 Task: In Heading Arial with underline. Font size of heading  '18'Font style of data Calibri. Font size of data  9Alignment of headline & data Align center. Fill color in heading,  RedFont color of data Black Apply border in Data No BorderIn the sheet  Data Analysis Workbookbook
Action: Mouse moved to (840, 112)
Screenshot: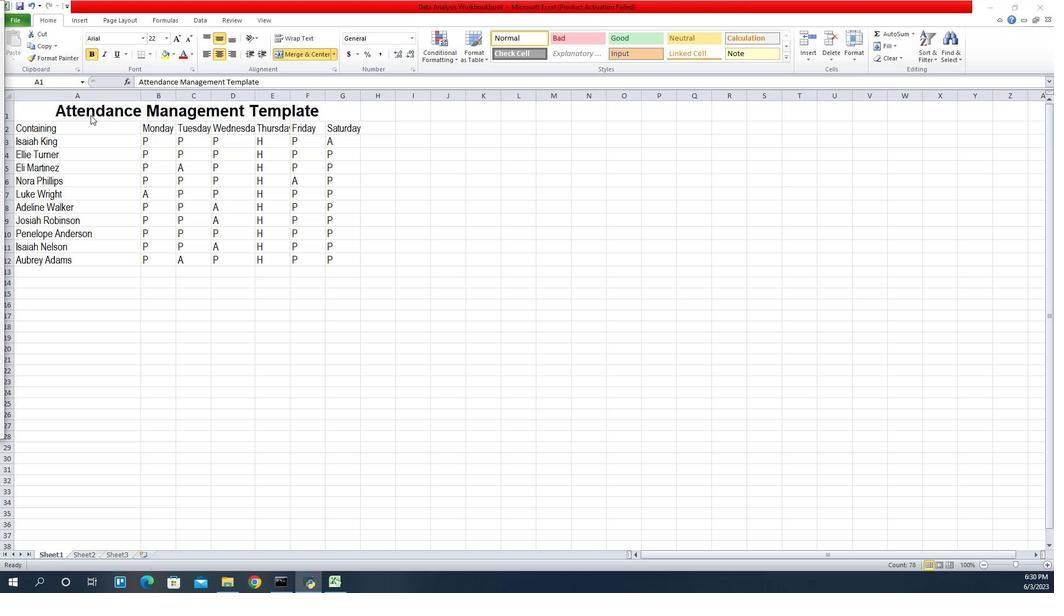 
Action: Mouse pressed left at (840, 112)
Screenshot: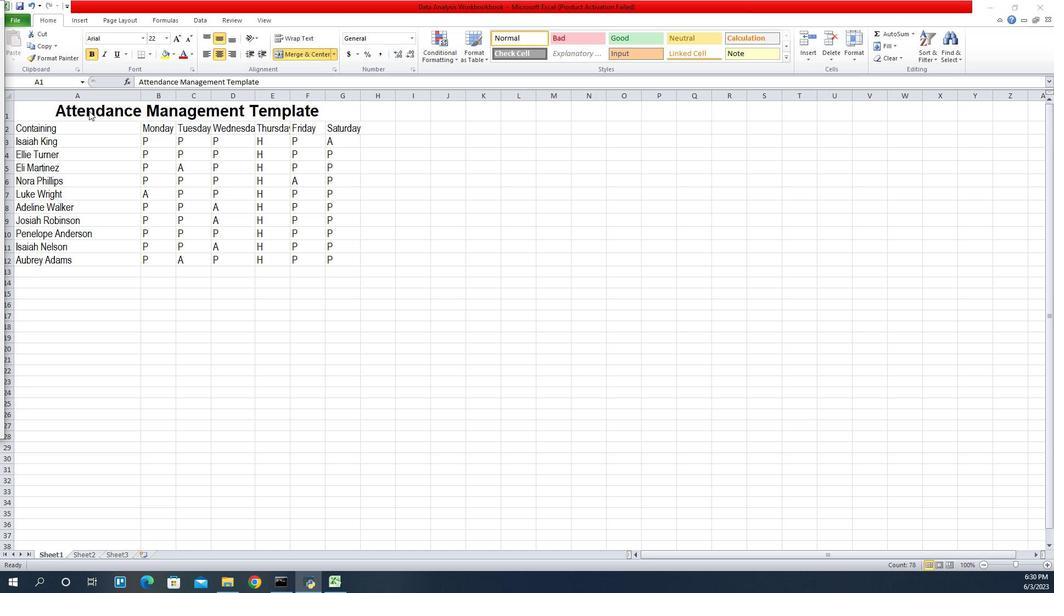 
Action: Mouse pressed left at (840, 112)
Screenshot: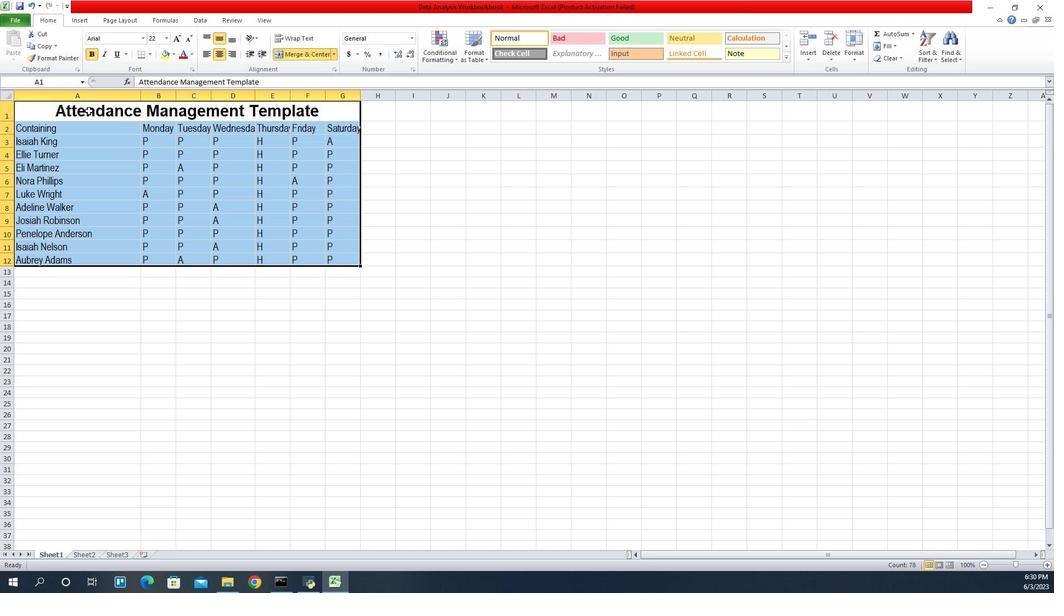 
Action: Mouse moved to (894, 41)
Screenshot: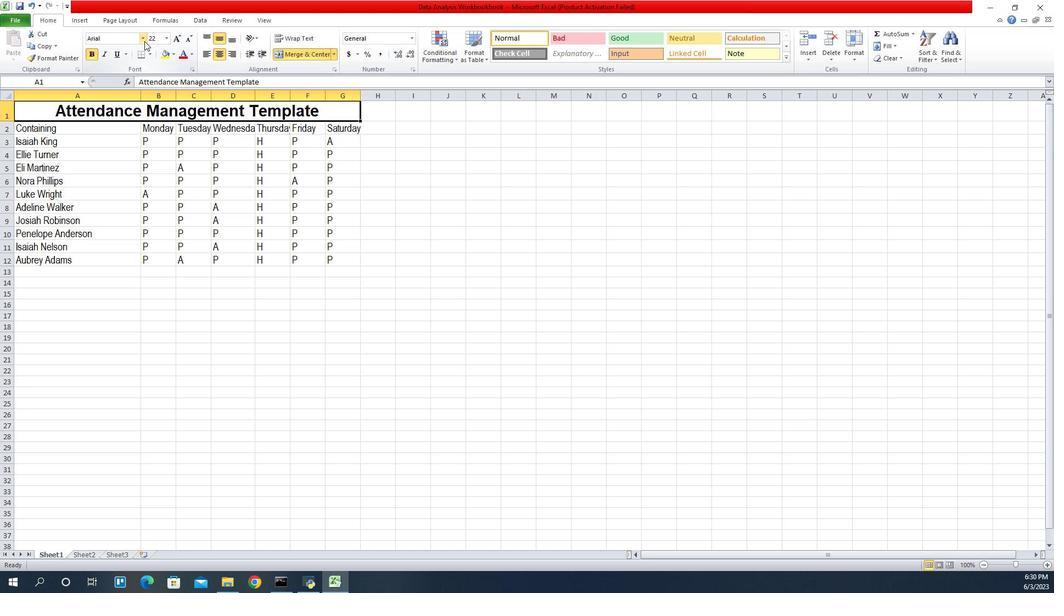 
Action: Mouse pressed left at (894, 41)
Screenshot: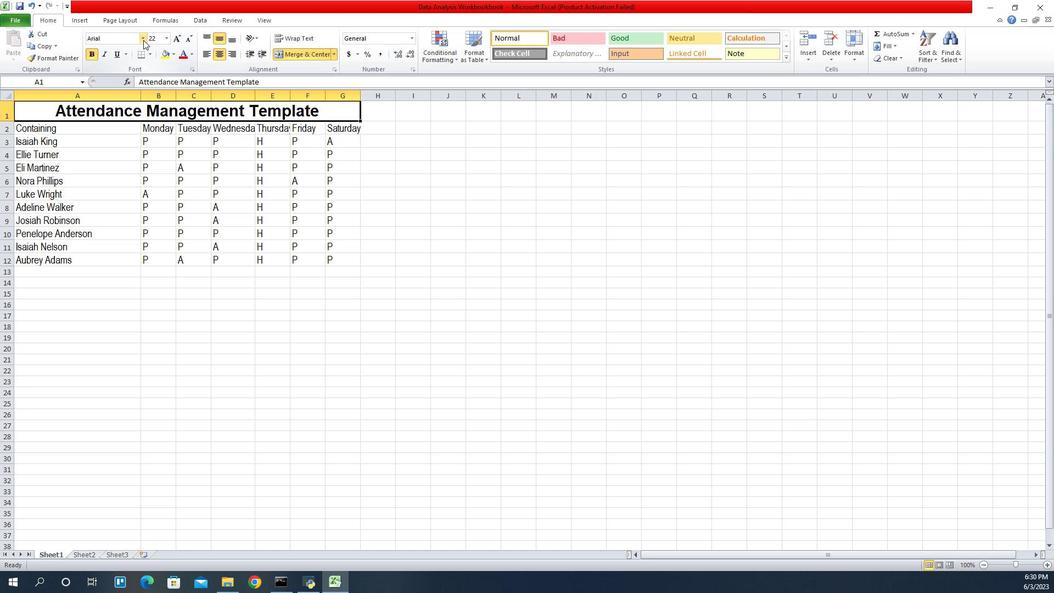 
Action: Mouse moved to (879, 122)
Screenshot: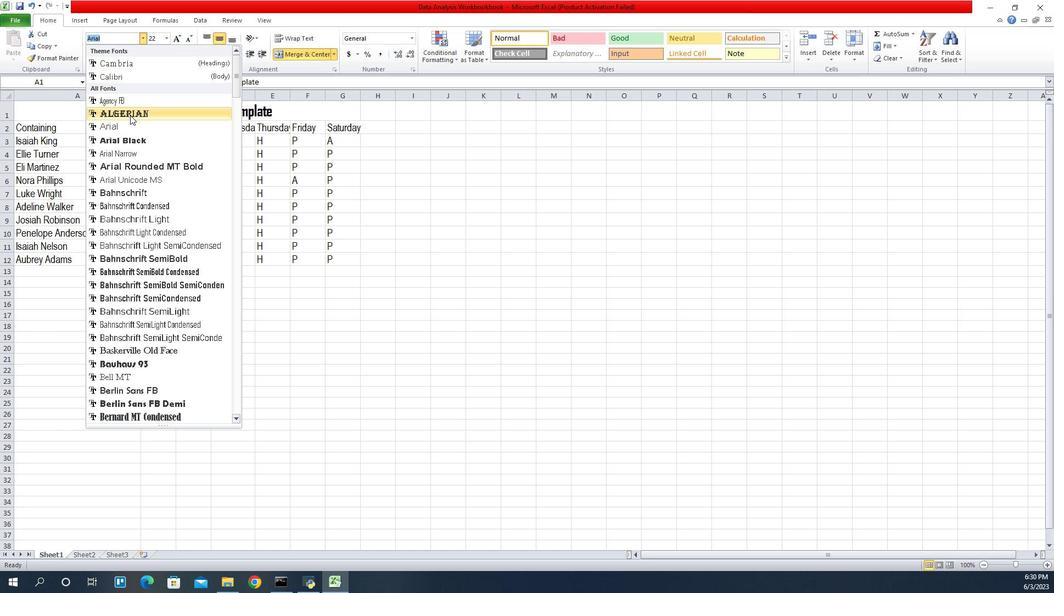 
Action: Mouse pressed left at (879, 122)
Screenshot: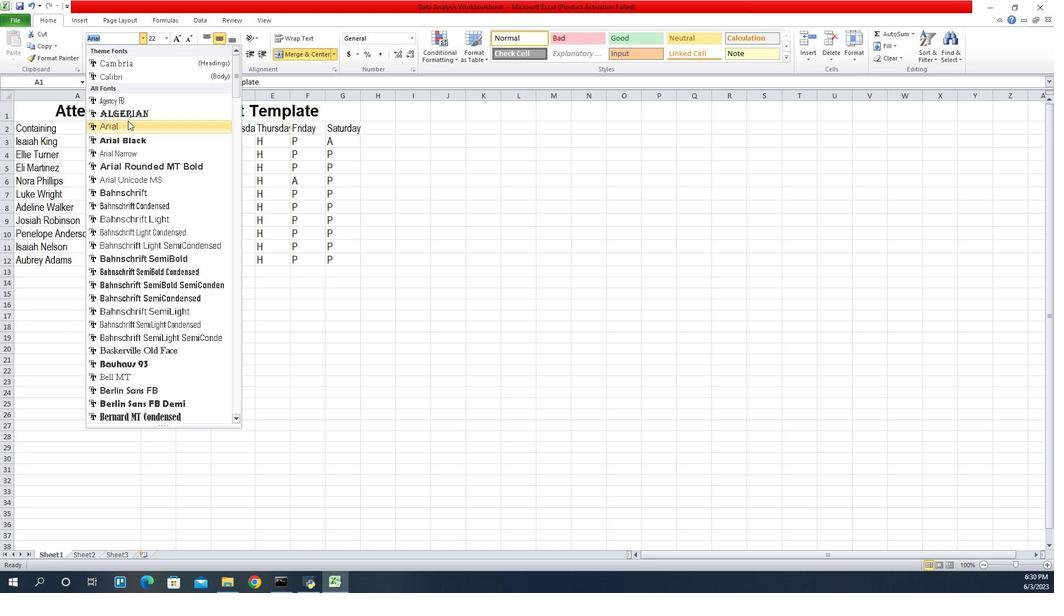 
Action: Mouse moved to (844, 56)
Screenshot: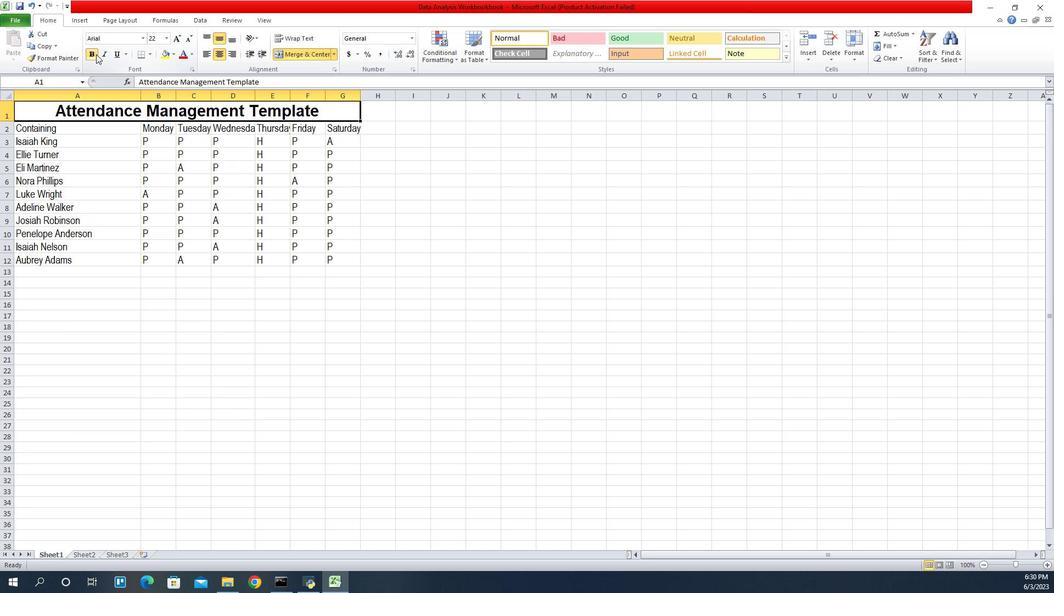 
Action: Mouse pressed left at (844, 56)
Screenshot: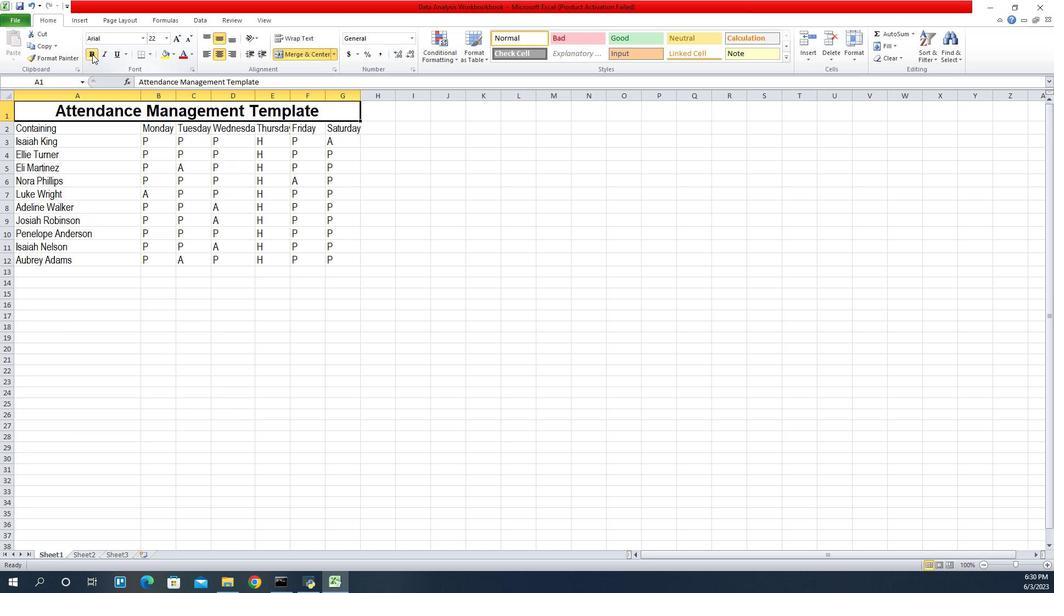 
Action: Mouse moved to (865, 55)
Screenshot: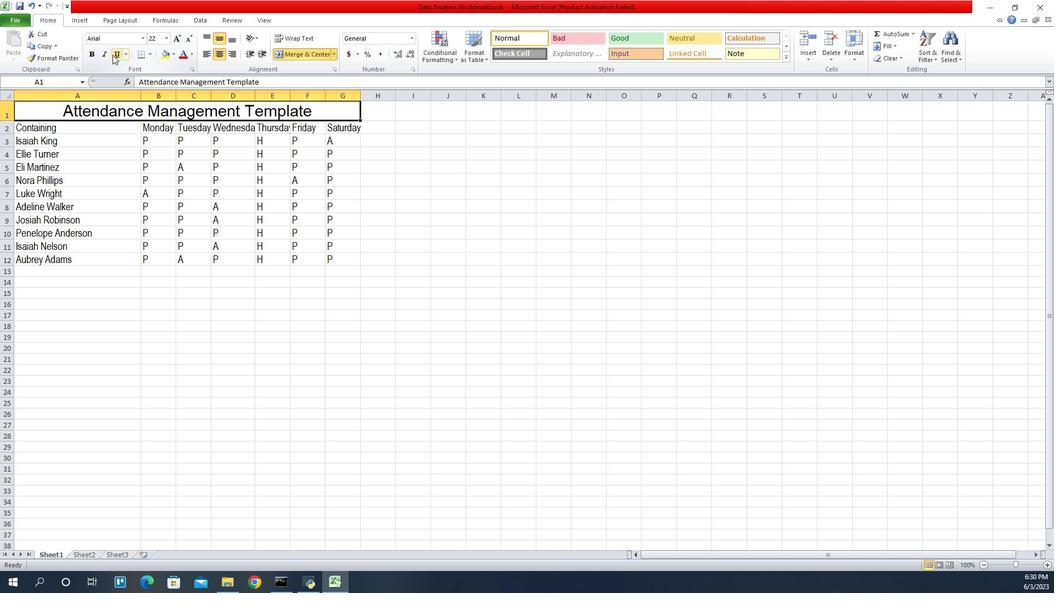 
Action: Mouse pressed left at (865, 55)
Screenshot: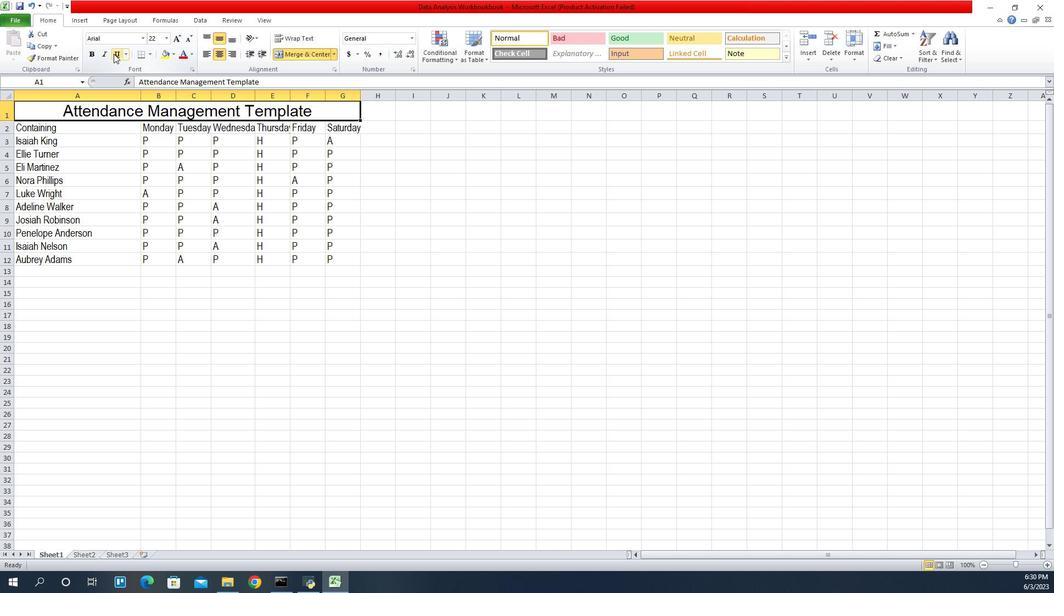 
Action: Mouse moved to (917, 40)
Screenshot: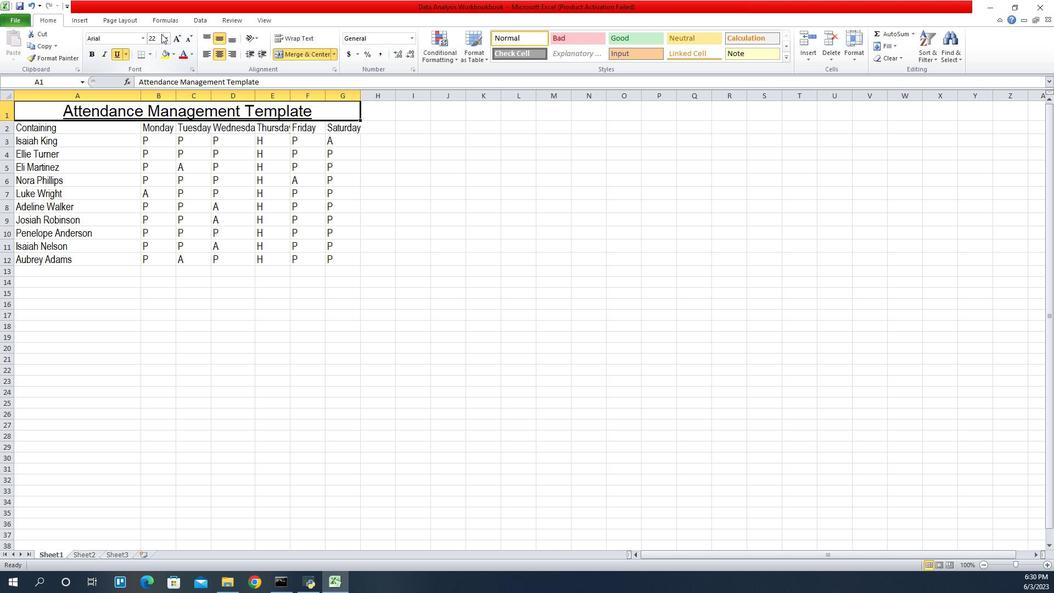 
Action: Mouse pressed left at (917, 40)
Screenshot: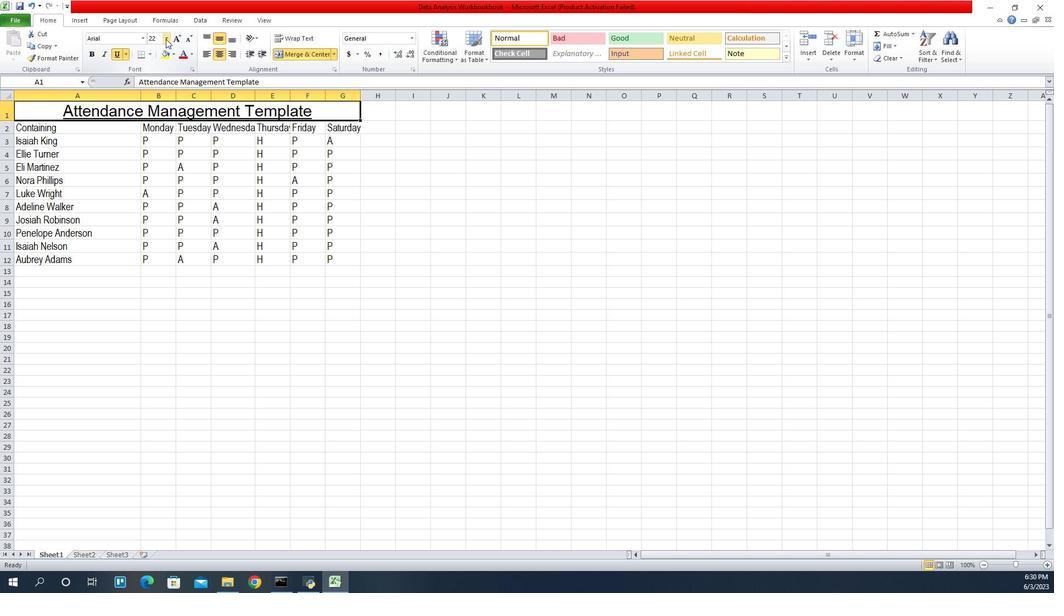 
Action: Mouse moved to (906, 115)
Screenshot: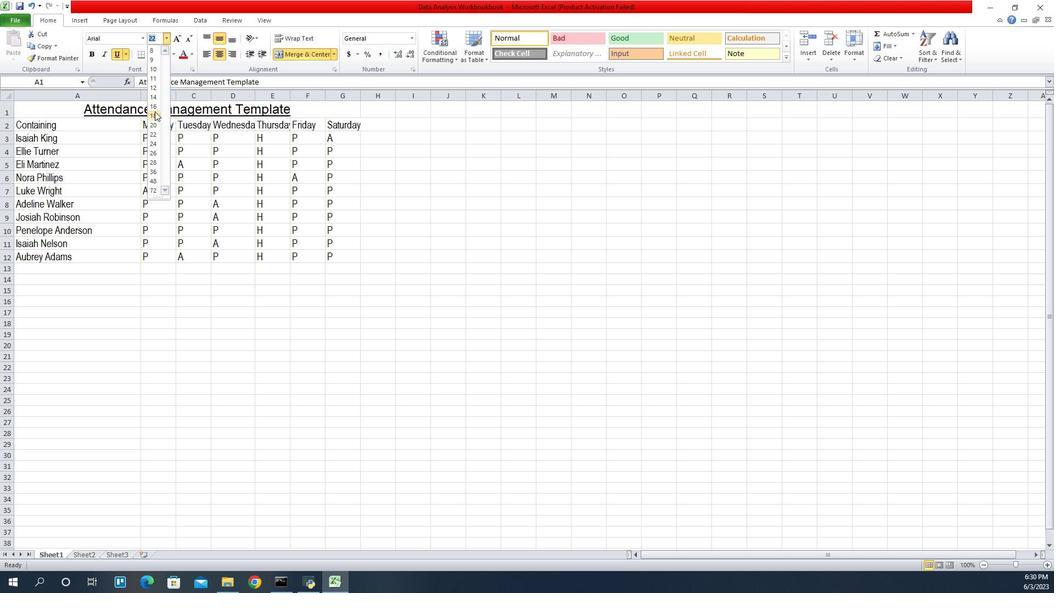 
Action: Mouse pressed left at (906, 115)
Screenshot: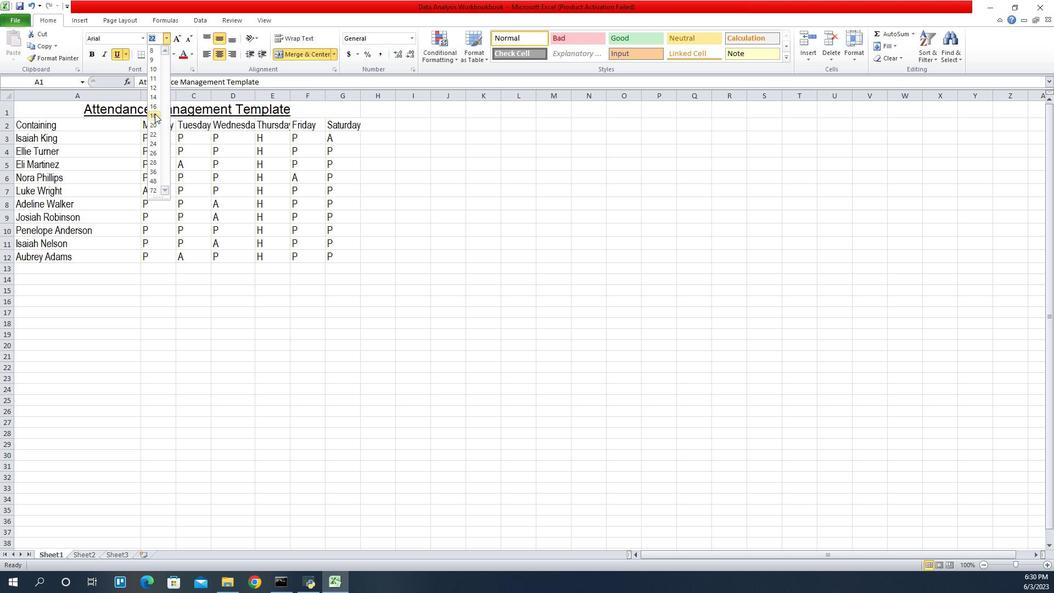 
Action: Mouse moved to (782, 126)
Screenshot: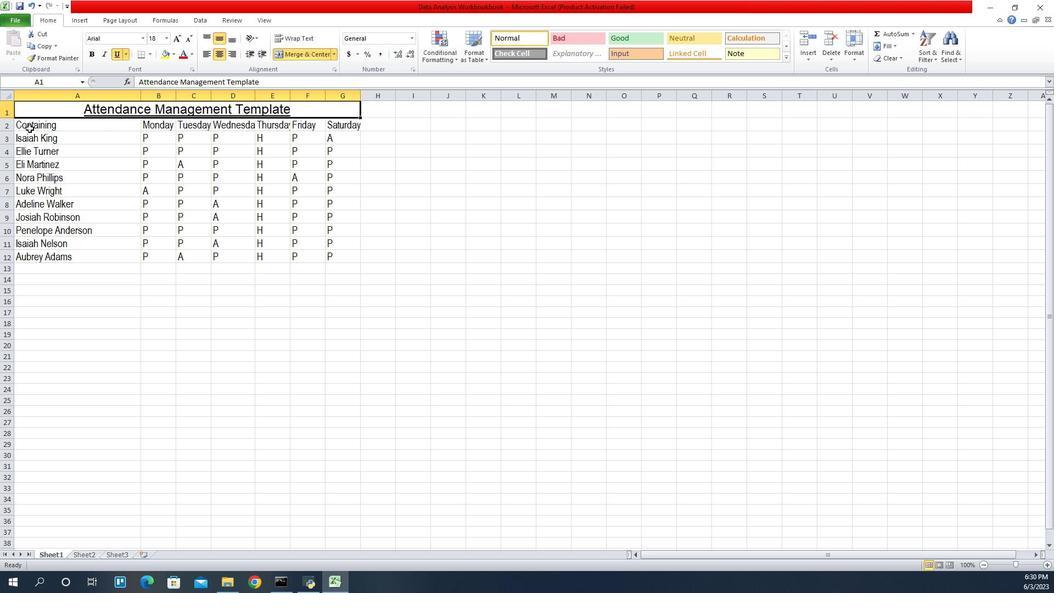 
Action: Mouse pressed left at (782, 126)
Screenshot: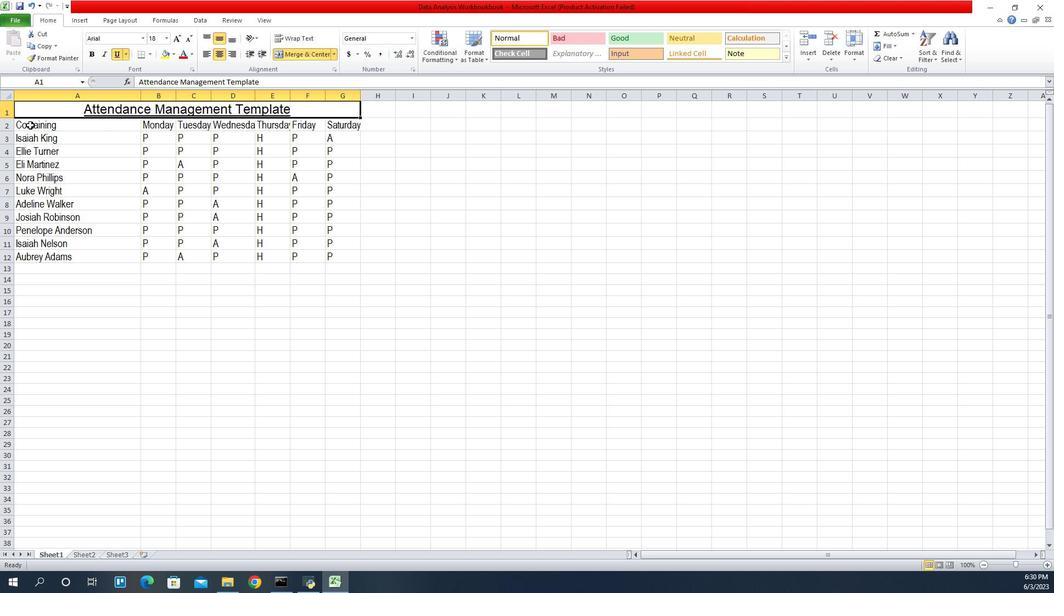 
Action: Mouse moved to (895, 37)
Screenshot: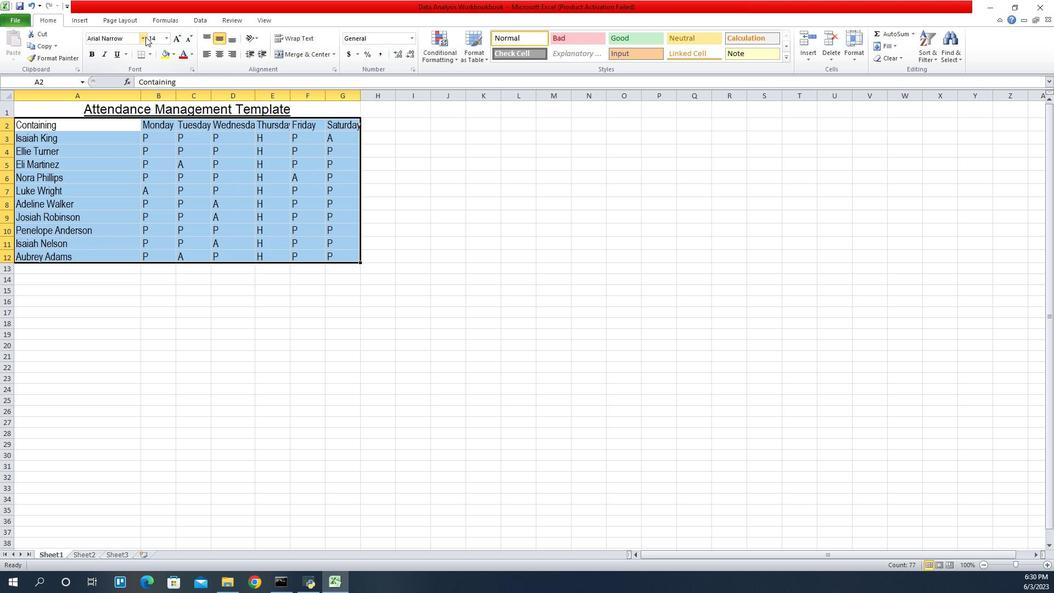 
Action: Mouse pressed left at (895, 37)
Screenshot: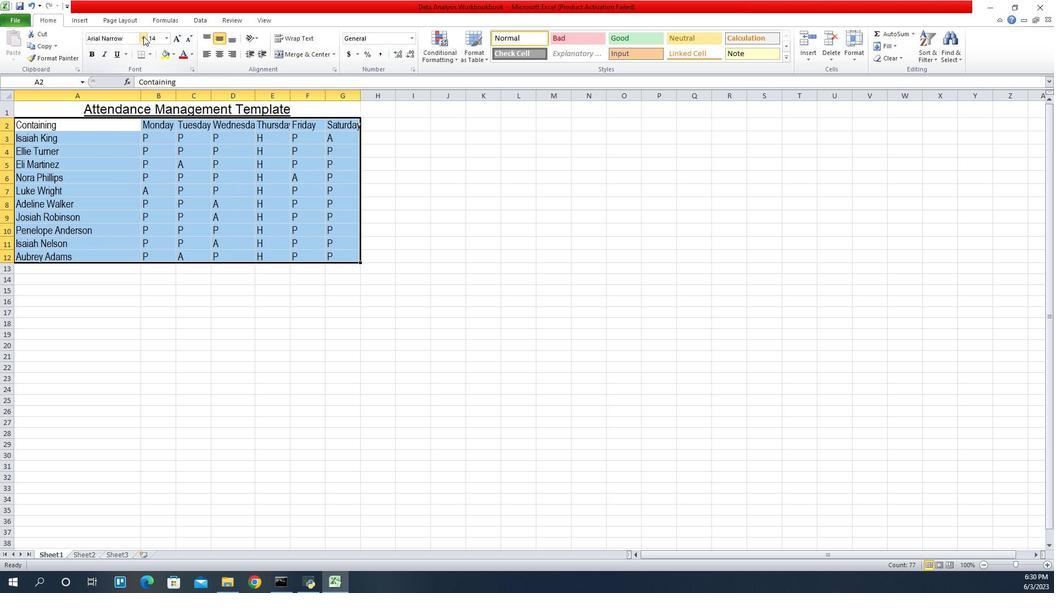 
Action: Mouse moved to (874, 82)
Screenshot: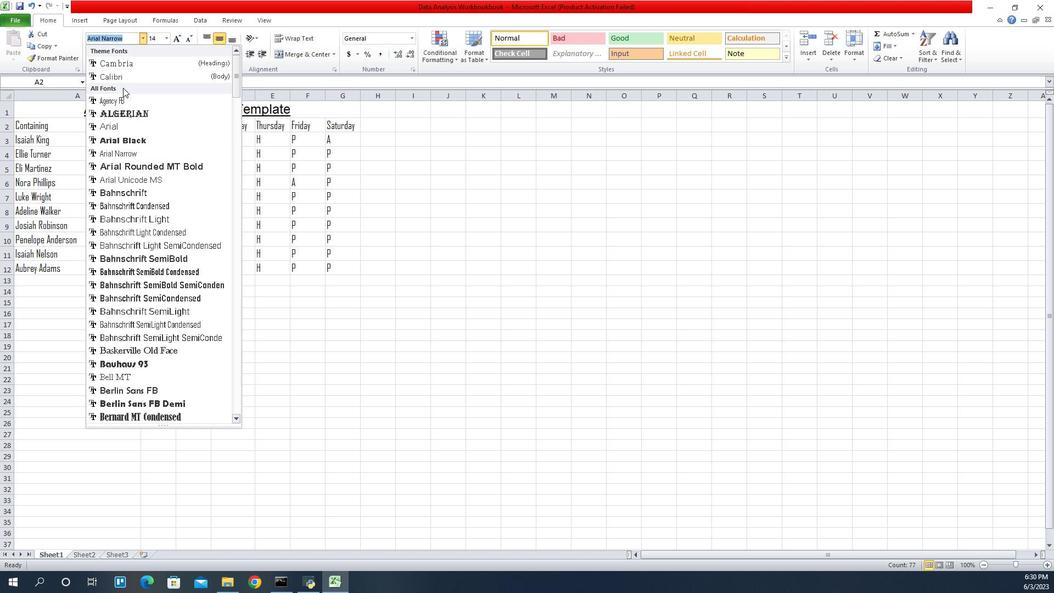 
Action: Mouse pressed left at (874, 82)
Screenshot: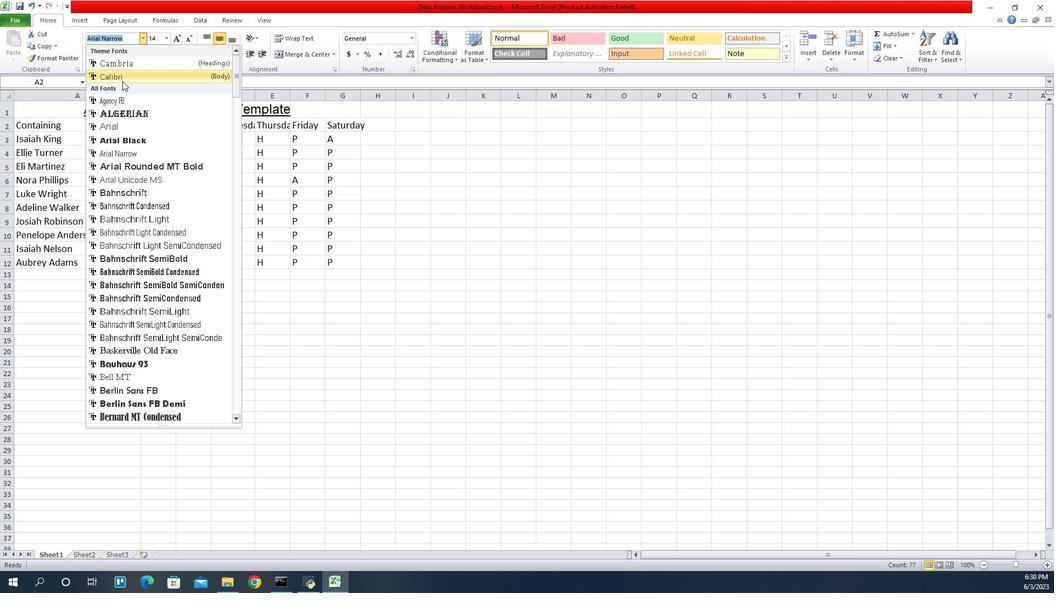 
Action: Mouse moved to (919, 42)
Screenshot: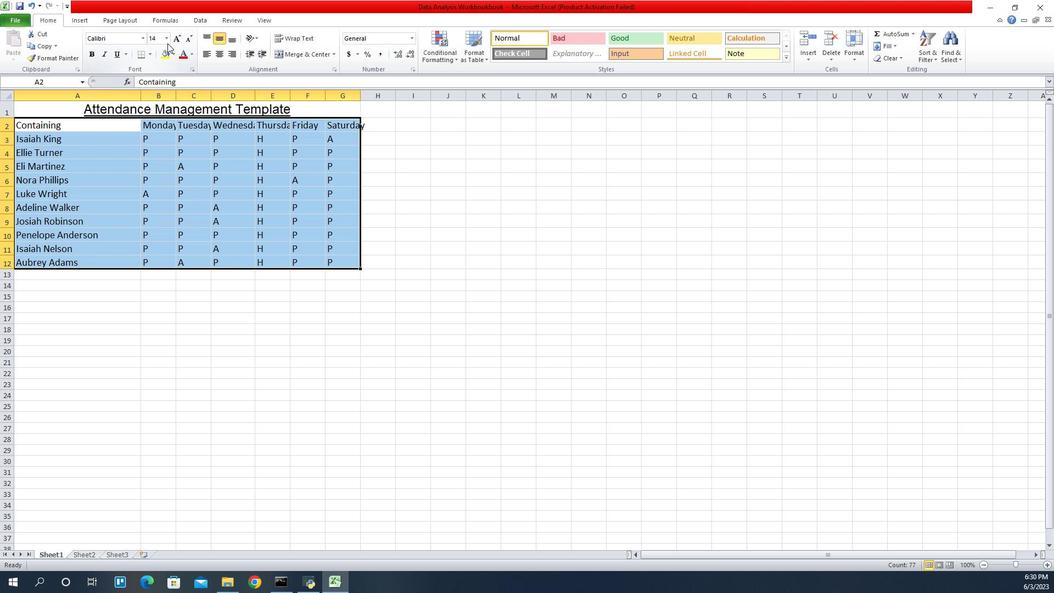 
Action: Mouse pressed left at (919, 42)
Screenshot: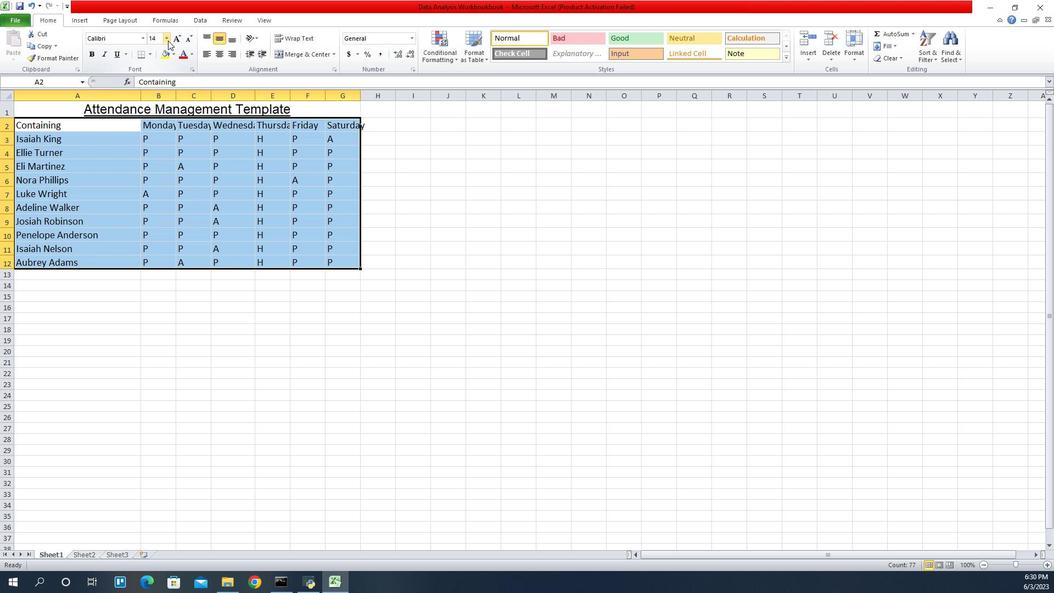 
Action: Mouse moved to (906, 58)
Screenshot: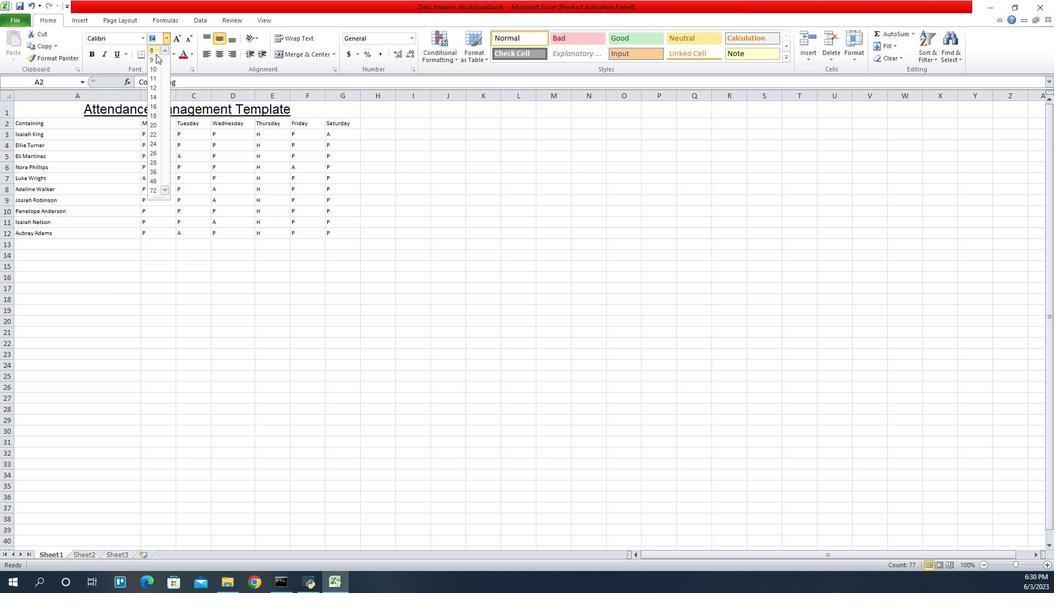 
Action: Mouse pressed left at (906, 58)
Screenshot: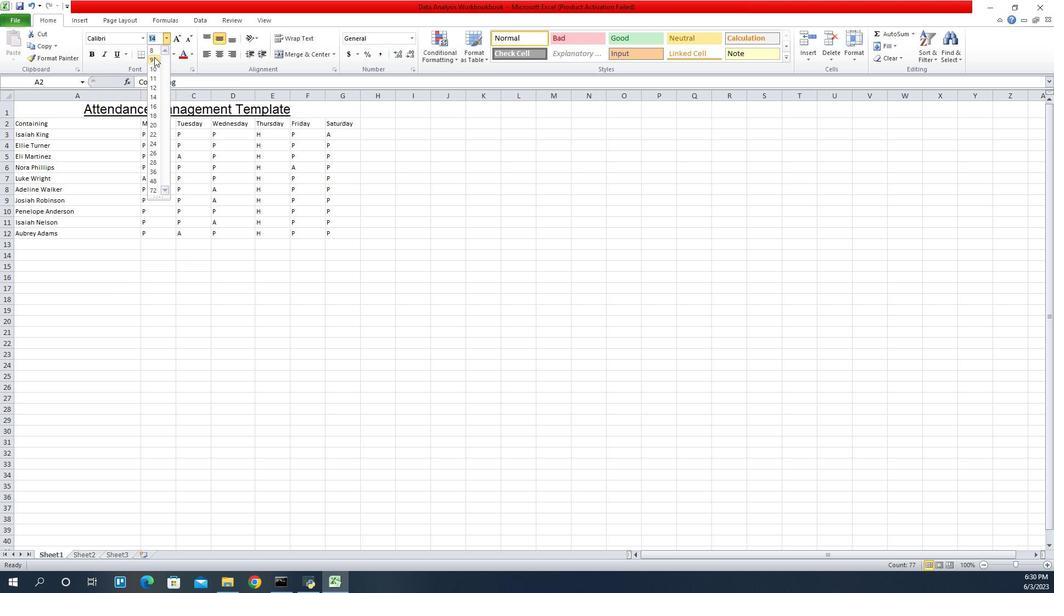 
Action: Mouse moved to (828, 111)
Screenshot: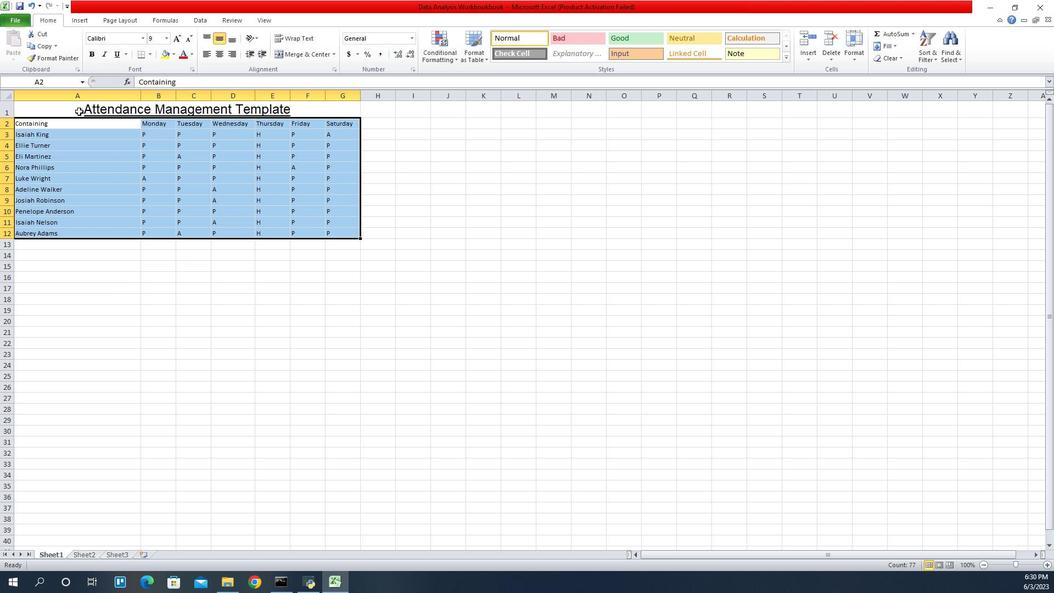 
Action: Mouse pressed left at (828, 111)
Screenshot: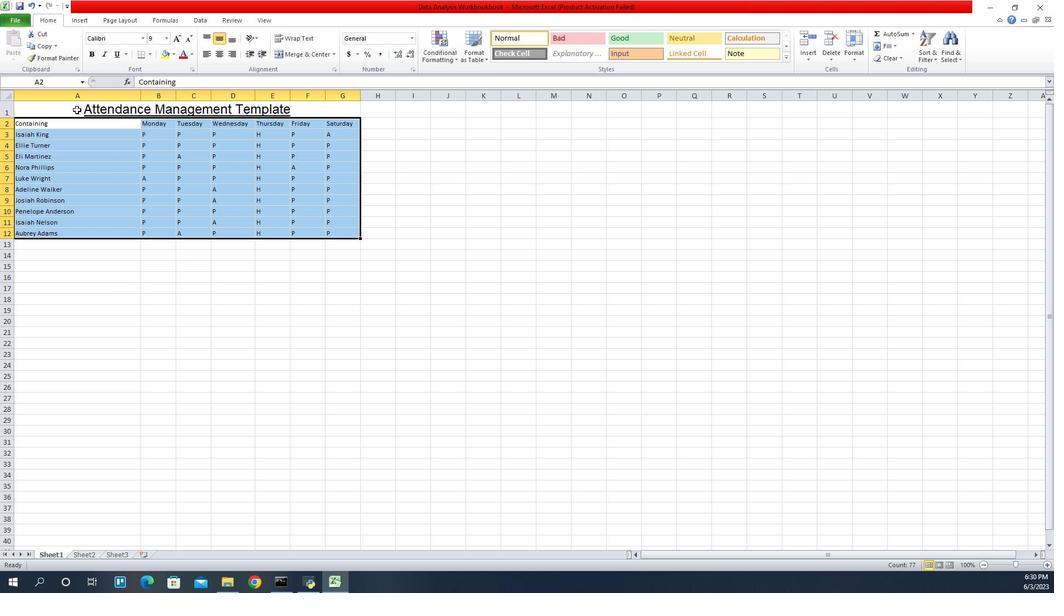 
Action: Mouse moved to (968, 56)
Screenshot: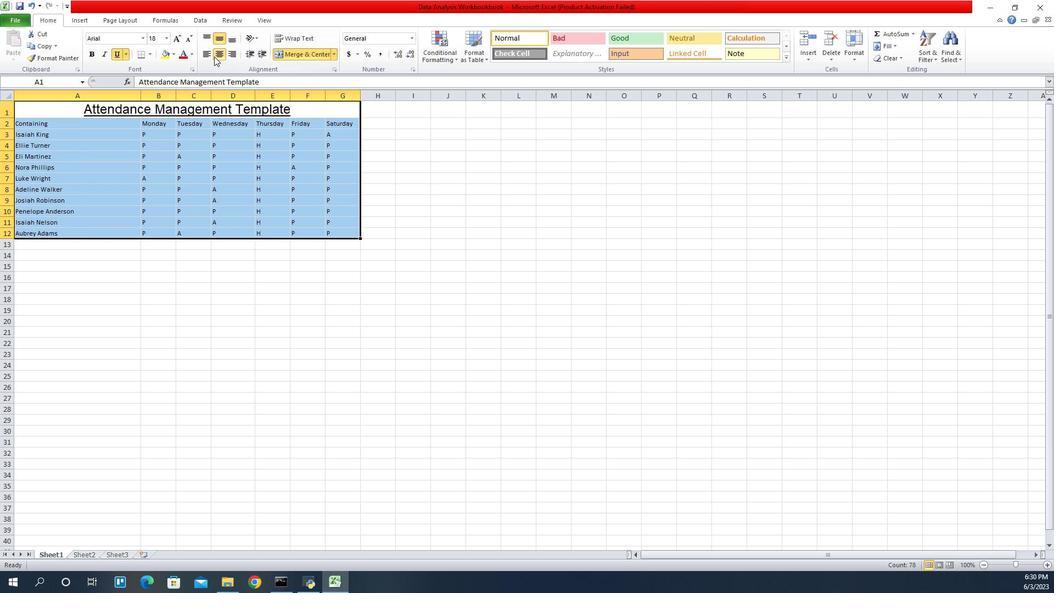 
Action: Mouse pressed left at (968, 56)
Screenshot: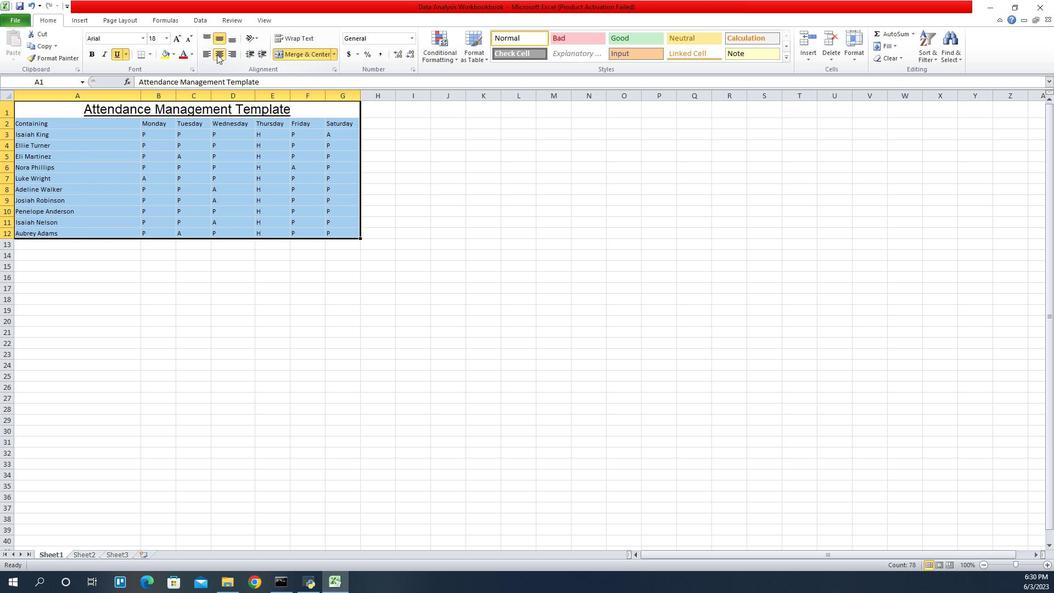 
Action: Mouse pressed left at (968, 56)
Screenshot: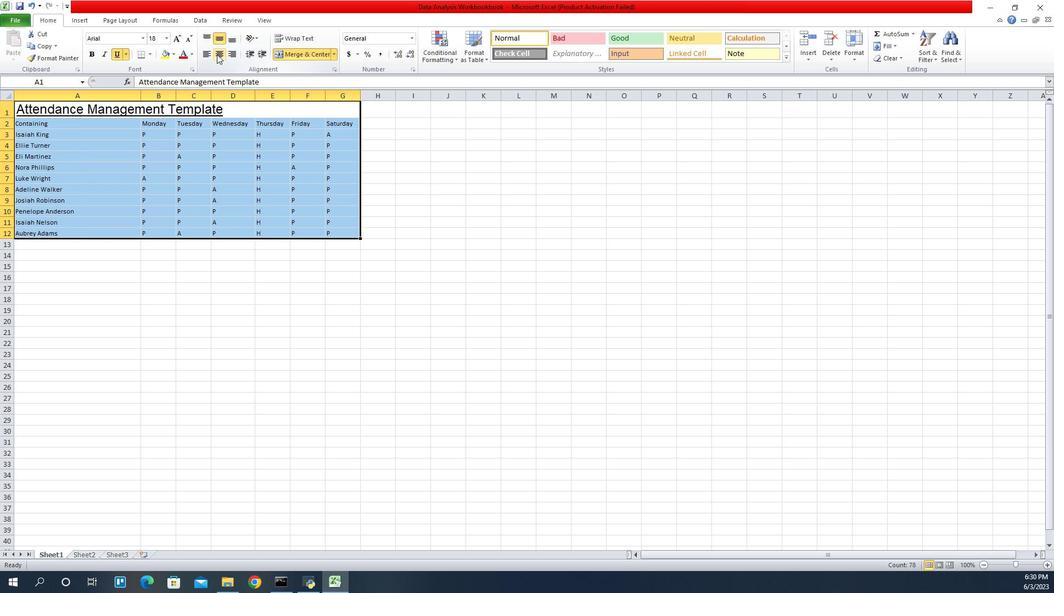 
Action: Mouse moved to (875, 110)
Screenshot: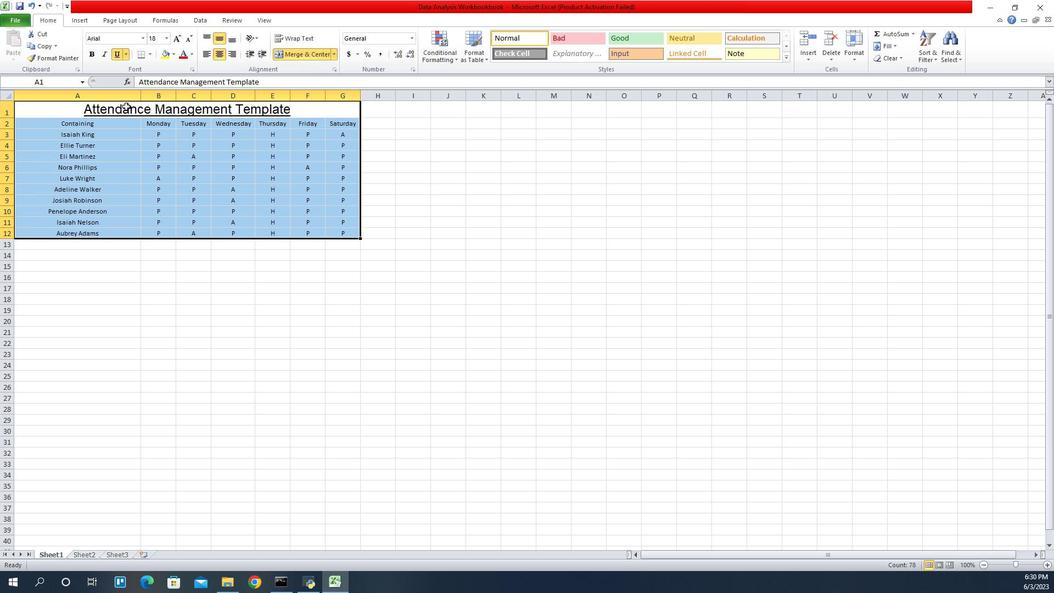 
Action: Mouse pressed left at (875, 110)
Screenshot: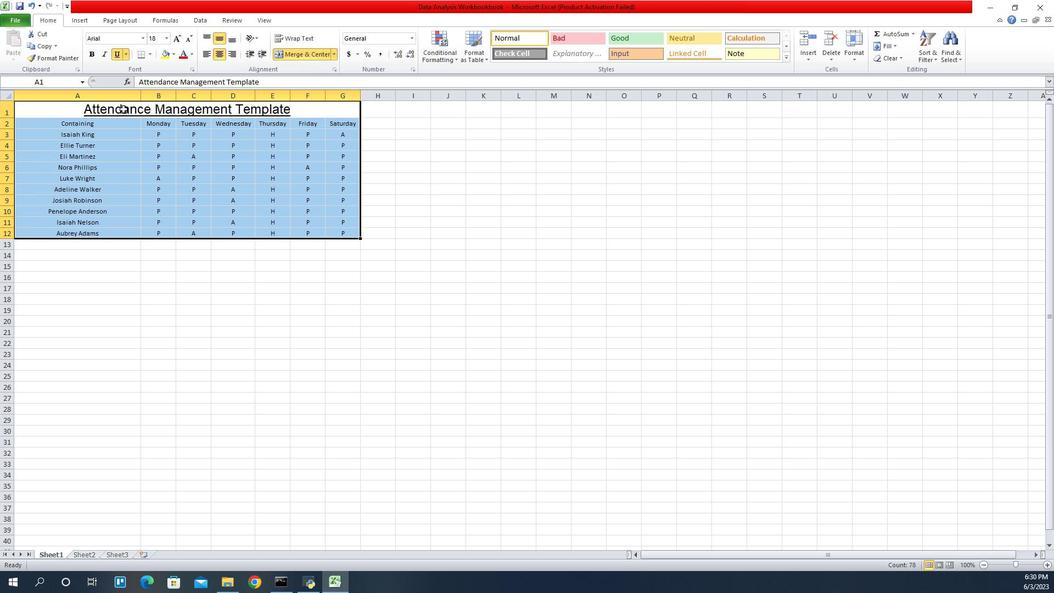 
Action: Mouse moved to (936, 58)
Screenshot: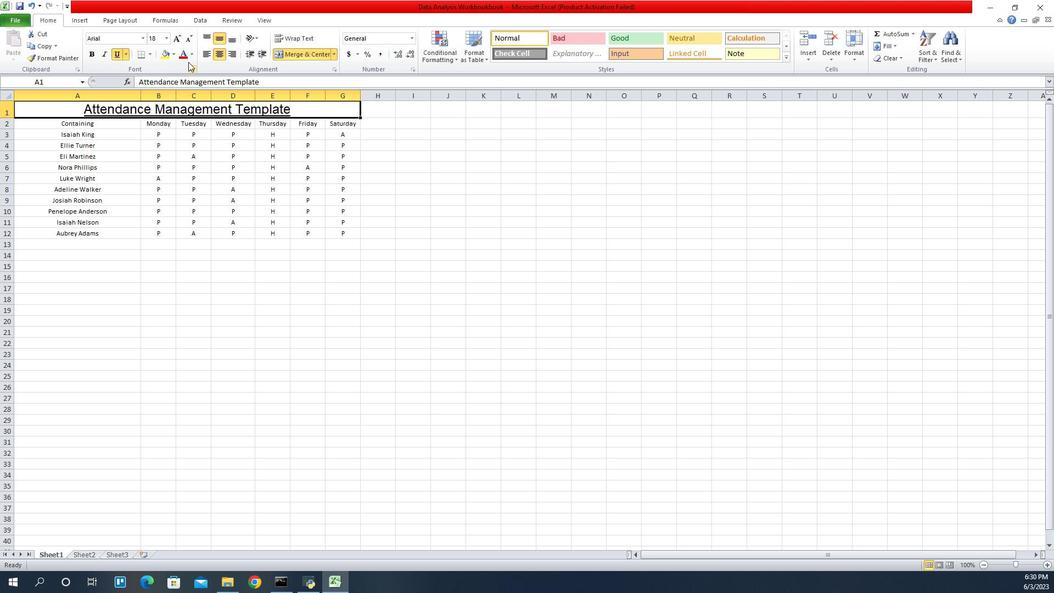 
Action: Mouse pressed left at (936, 58)
Screenshot: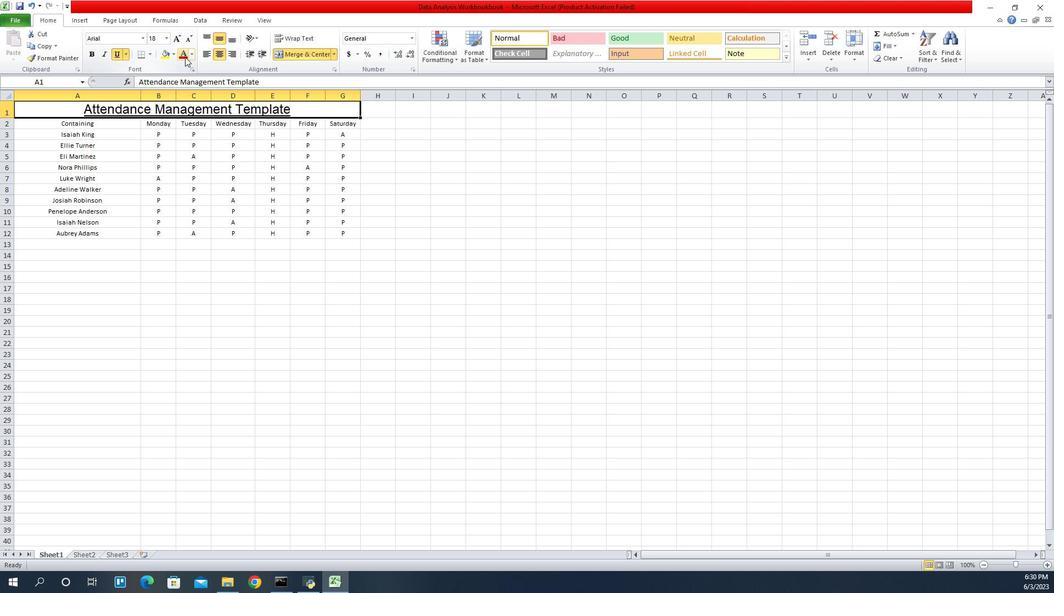 
Action: Mouse moved to (818, 114)
Screenshot: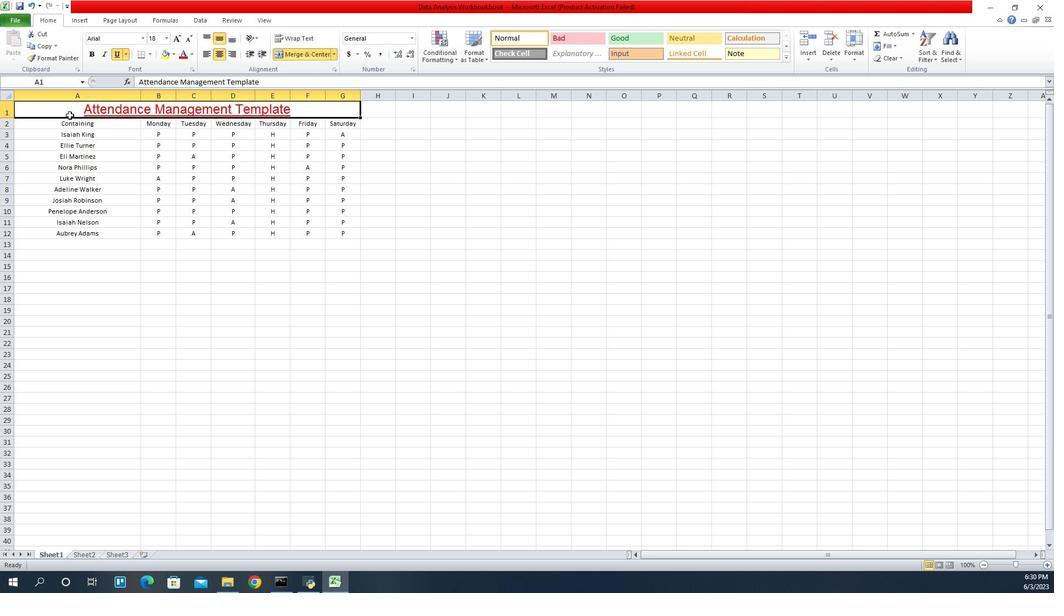 
Action: Mouse pressed left at (818, 114)
Screenshot: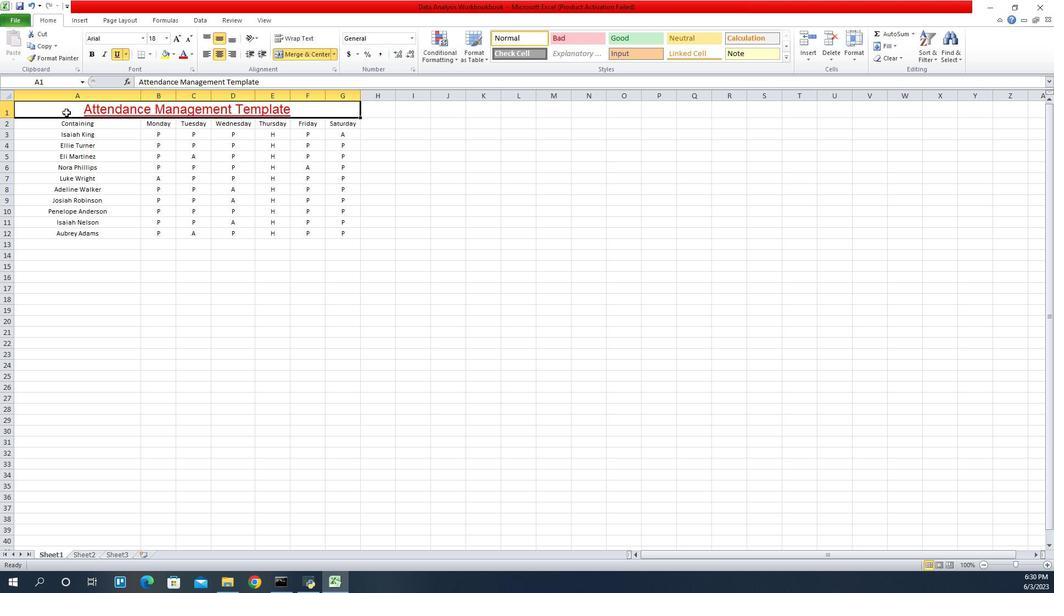 
Action: Mouse moved to (897, 59)
Screenshot: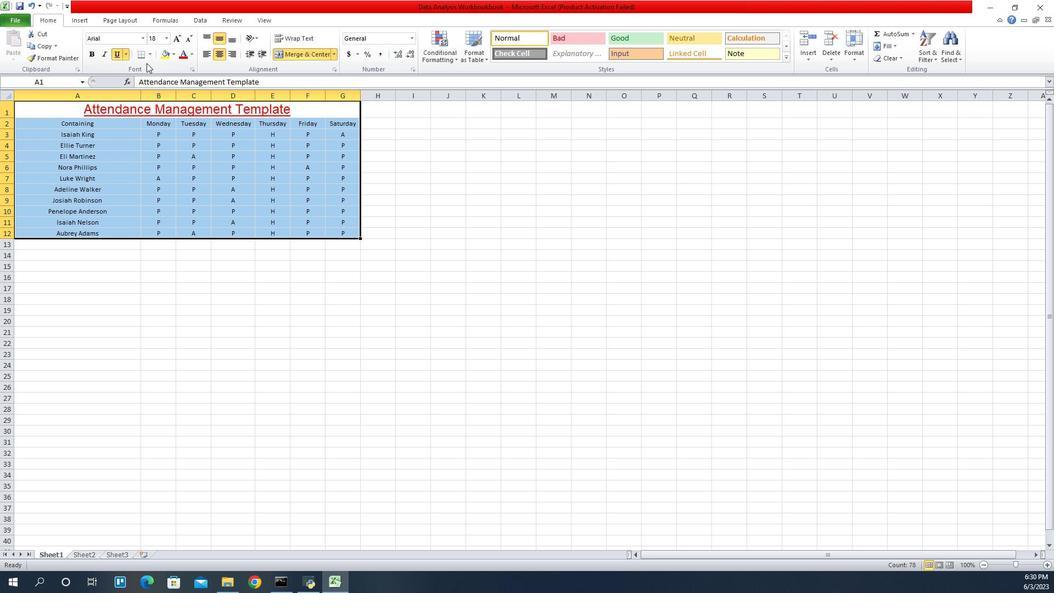 
Action: Mouse pressed left at (897, 59)
Screenshot: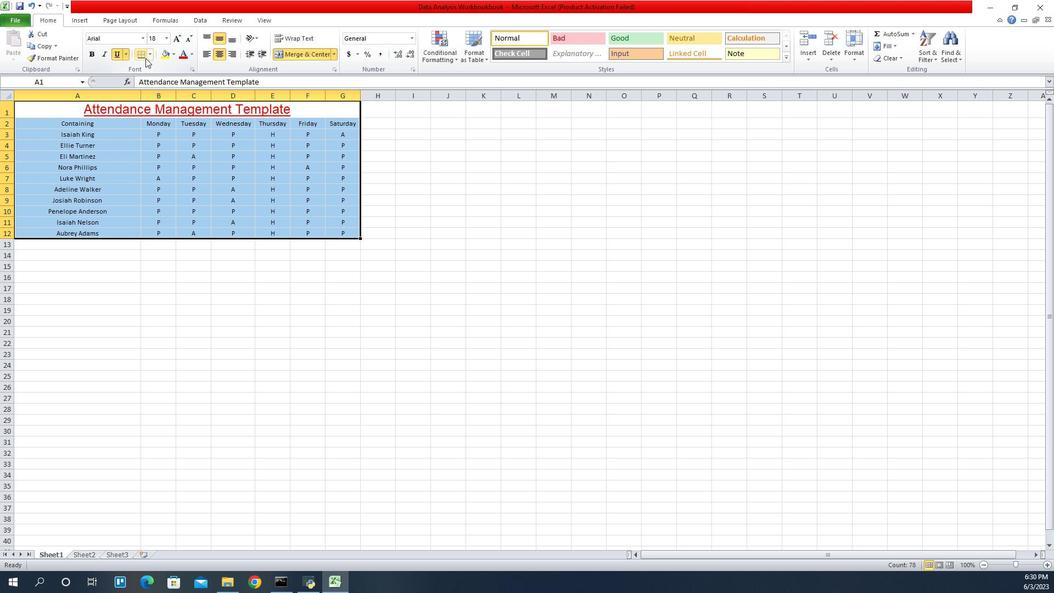 
Action: Mouse moved to (901, 56)
Screenshot: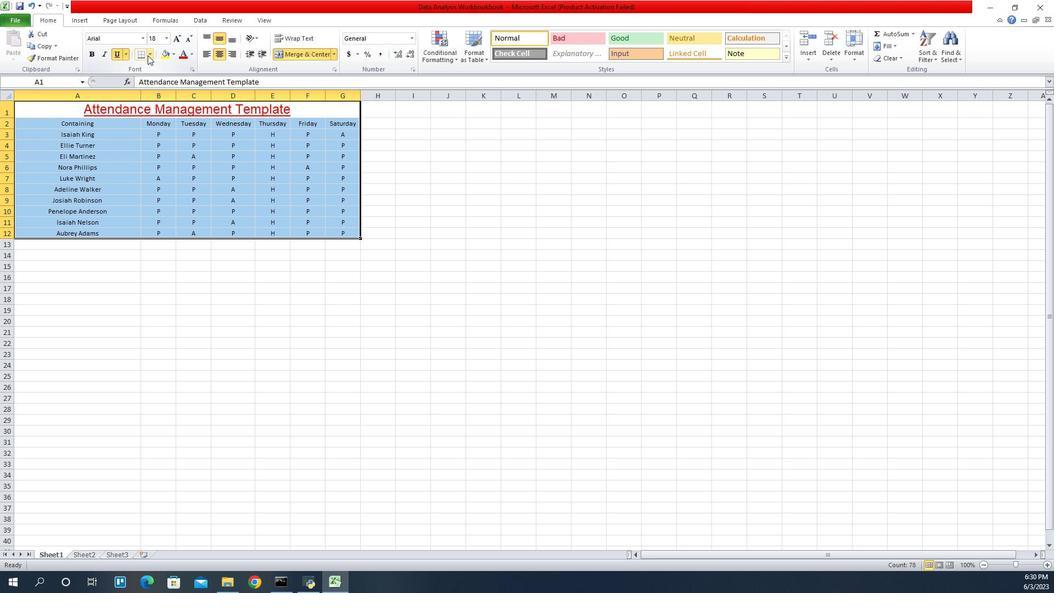 
Action: Mouse pressed left at (901, 56)
Screenshot: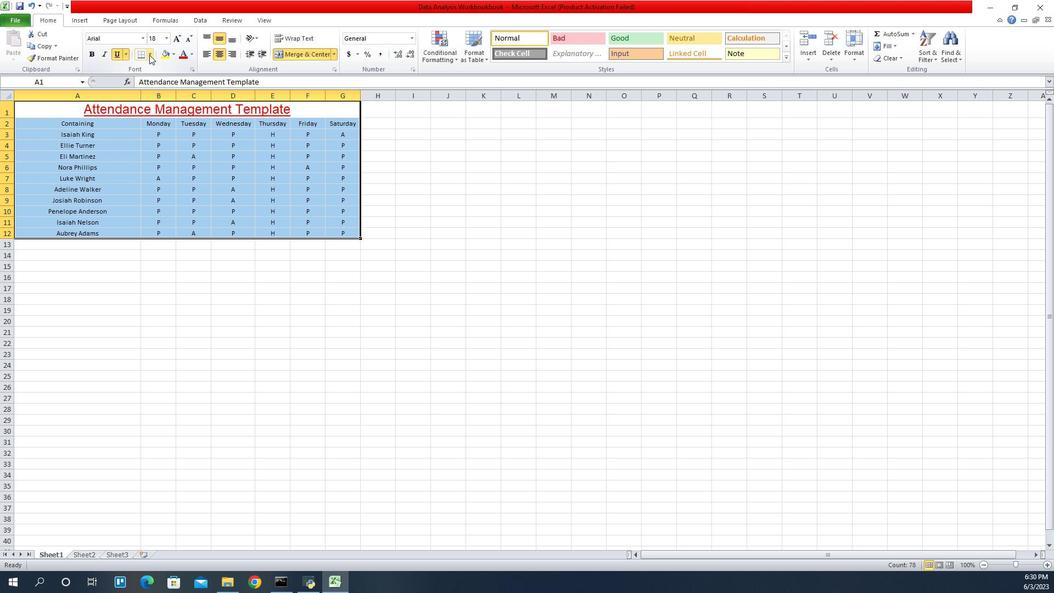 
Action: Mouse moved to (908, 142)
Screenshot: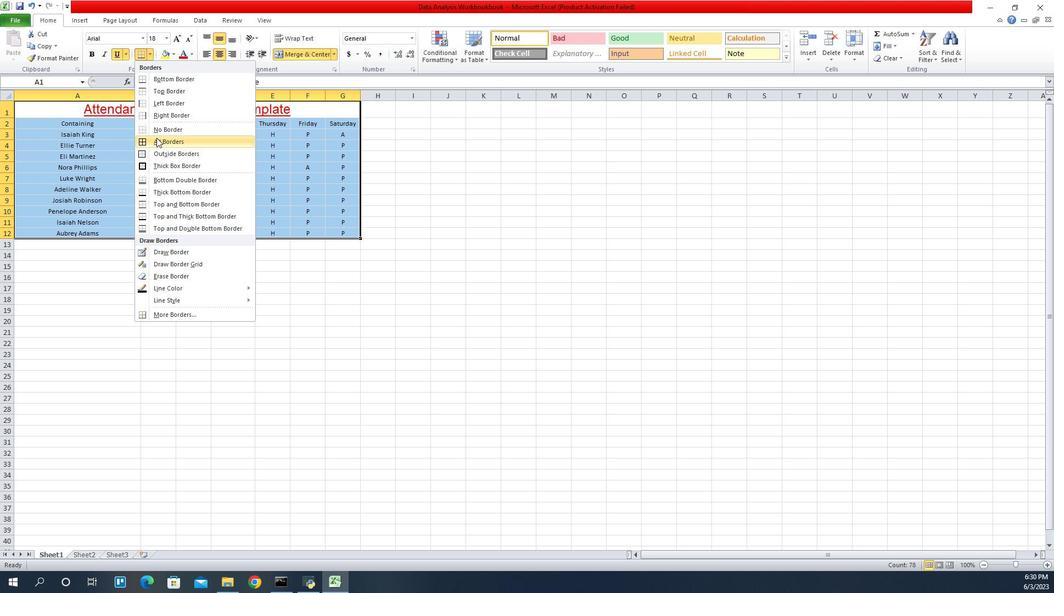 
Action: Mouse pressed left at (908, 142)
Screenshot: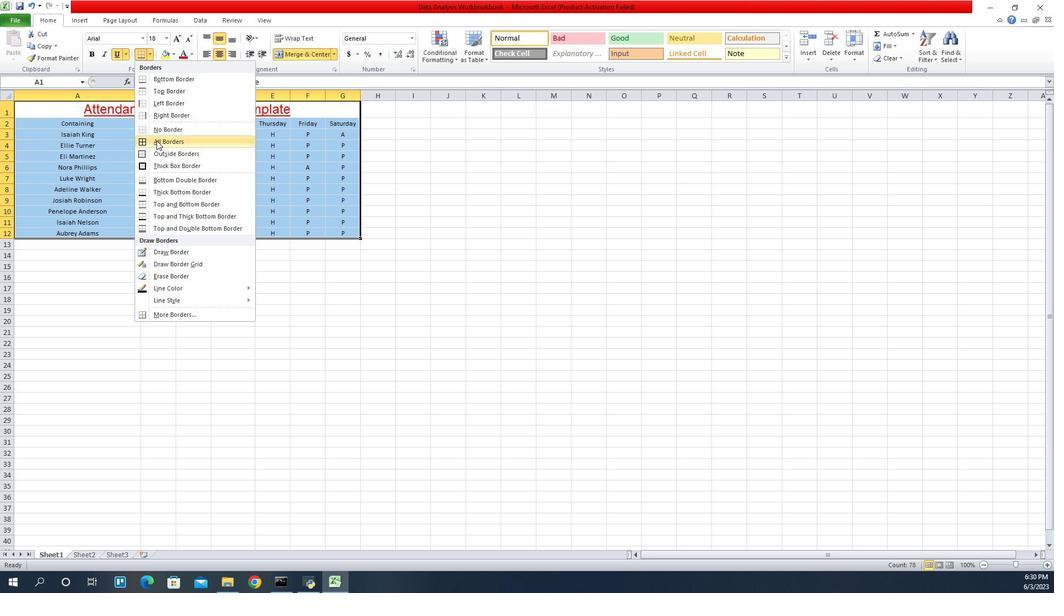 
Action: Mouse moved to (914, 147)
Screenshot: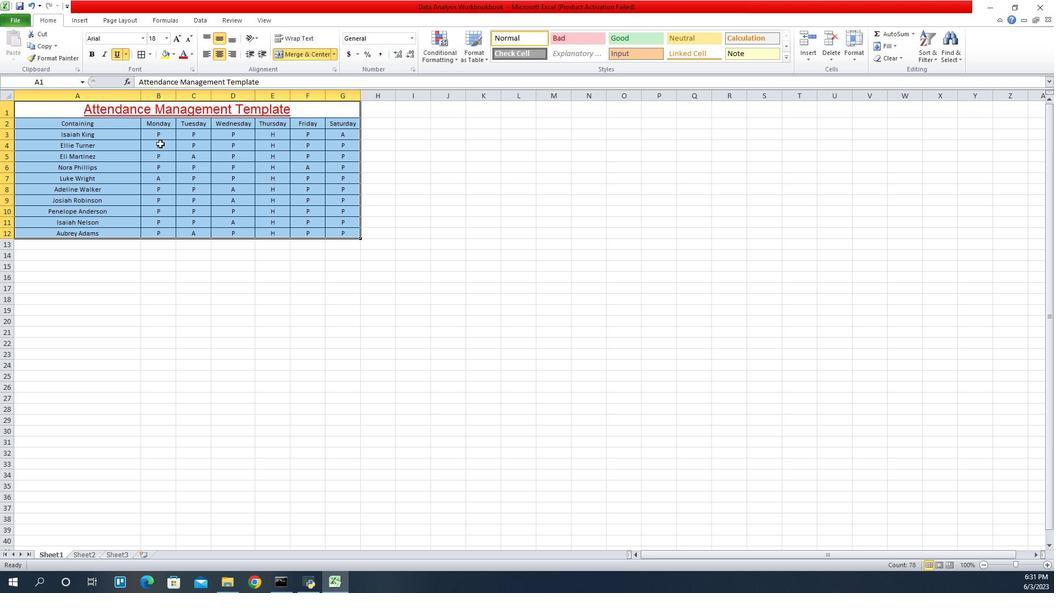 
Action: Mouse pressed left at (914, 147)
Screenshot: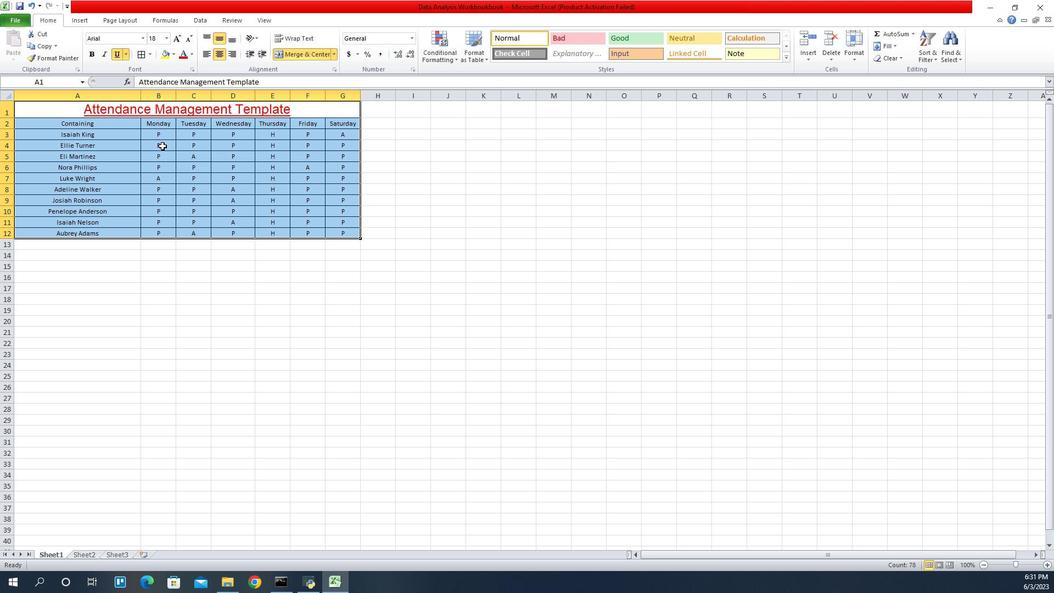 
